 Task: Sort the products in the category "Green Salad" by best match.
Action: Mouse moved to (21, 107)
Screenshot: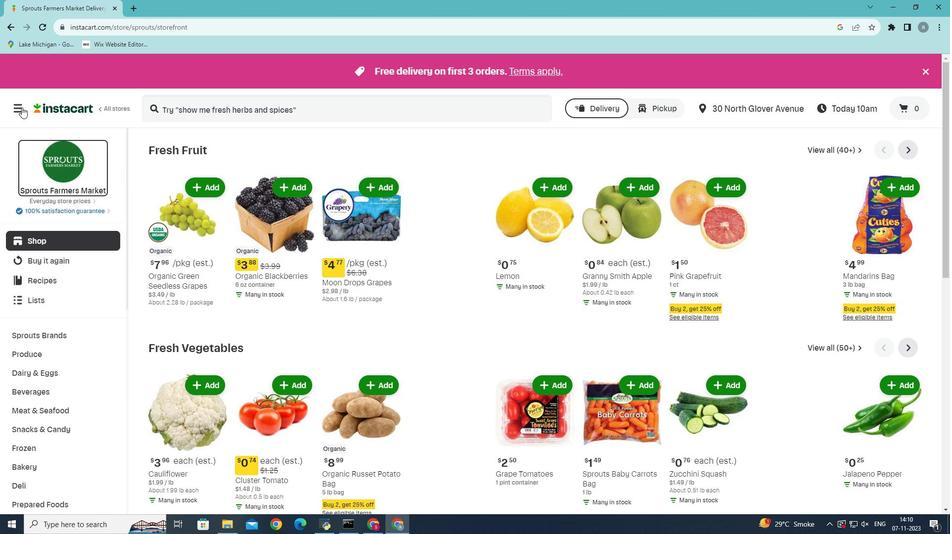 
Action: Mouse pressed left at (21, 107)
Screenshot: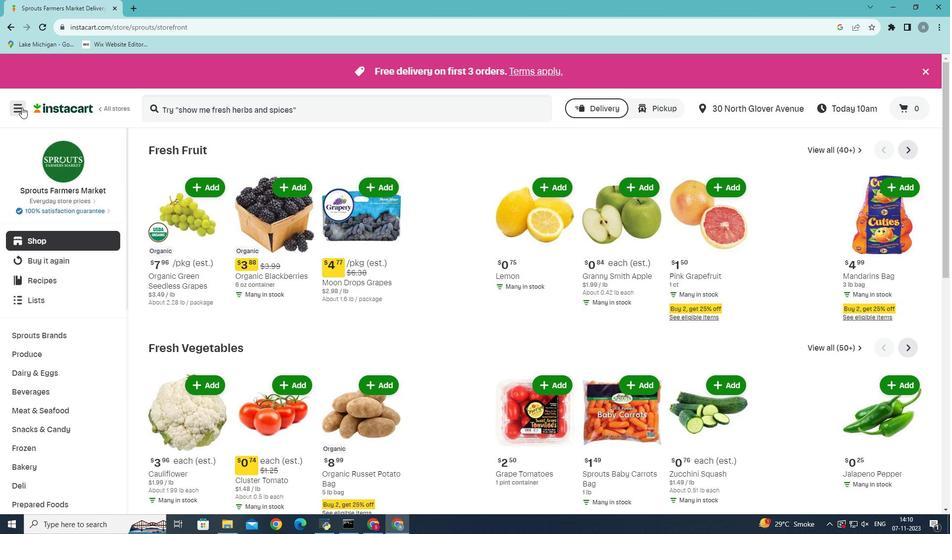 
Action: Mouse moved to (72, 277)
Screenshot: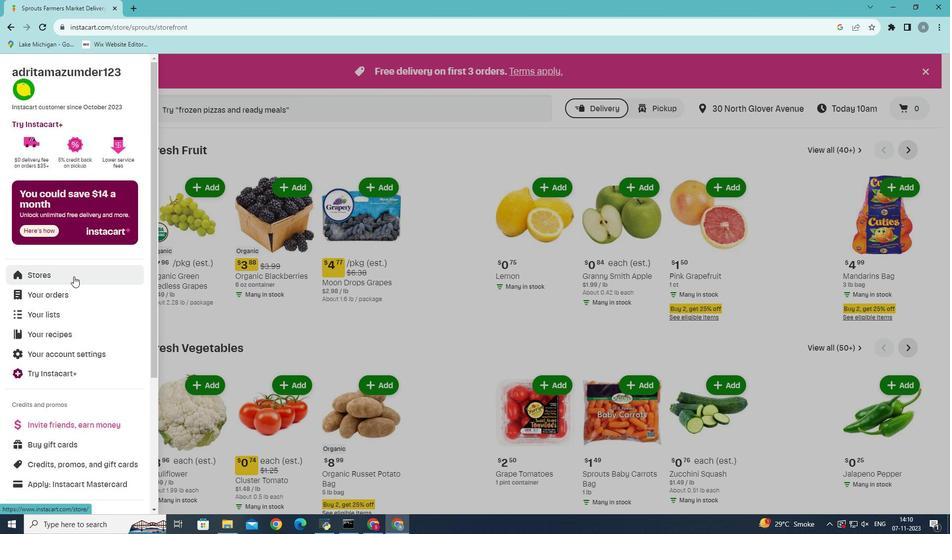 
Action: Mouse pressed left at (72, 277)
Screenshot: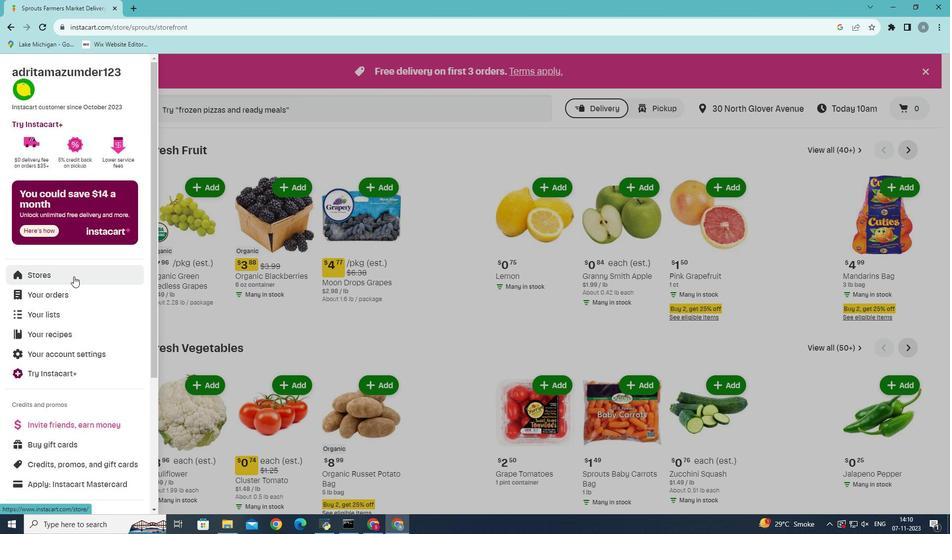 
Action: Mouse moved to (236, 111)
Screenshot: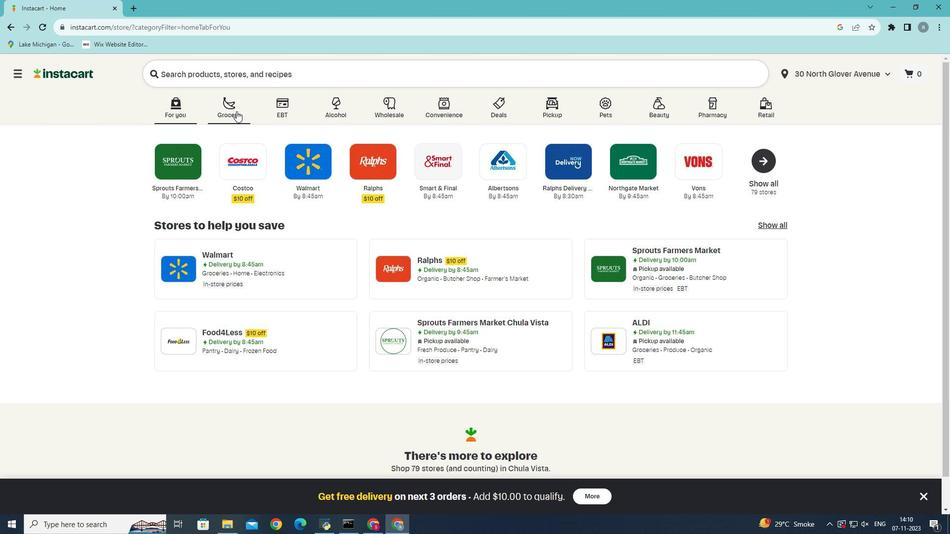 
Action: Mouse pressed left at (236, 111)
Screenshot: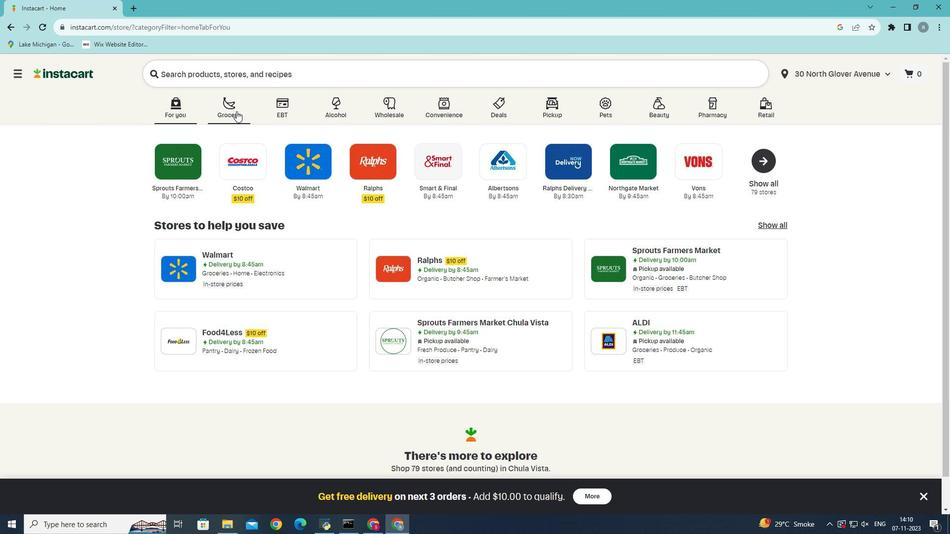 
Action: Mouse moved to (220, 292)
Screenshot: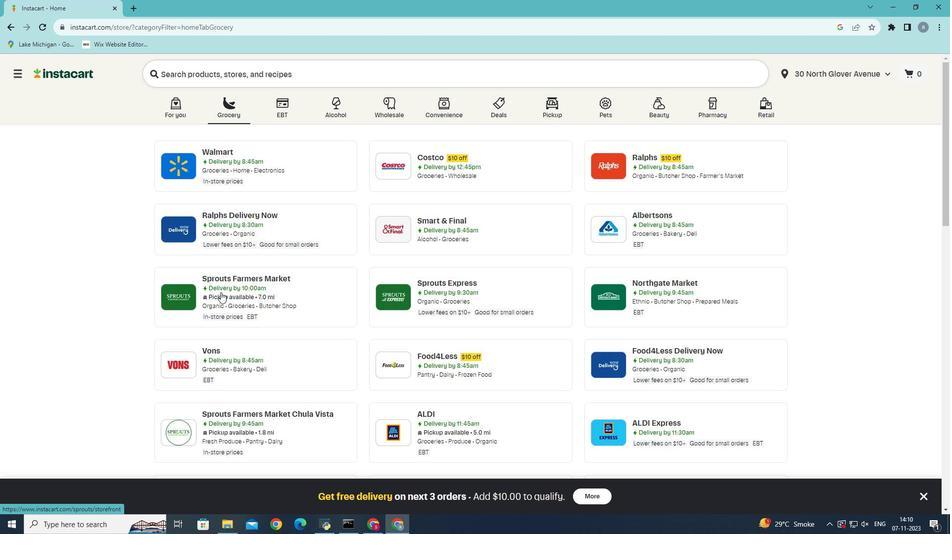 
Action: Mouse pressed left at (220, 292)
Screenshot: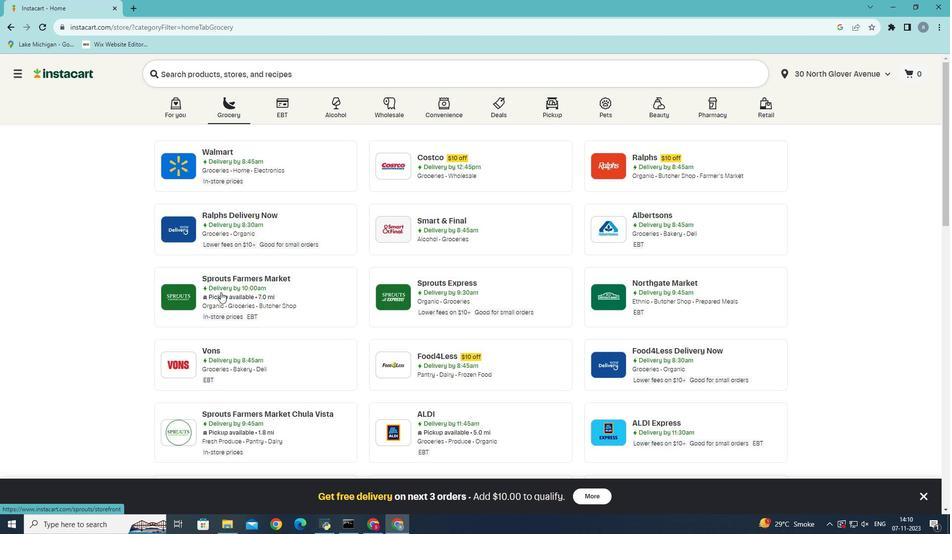 
Action: Mouse moved to (58, 385)
Screenshot: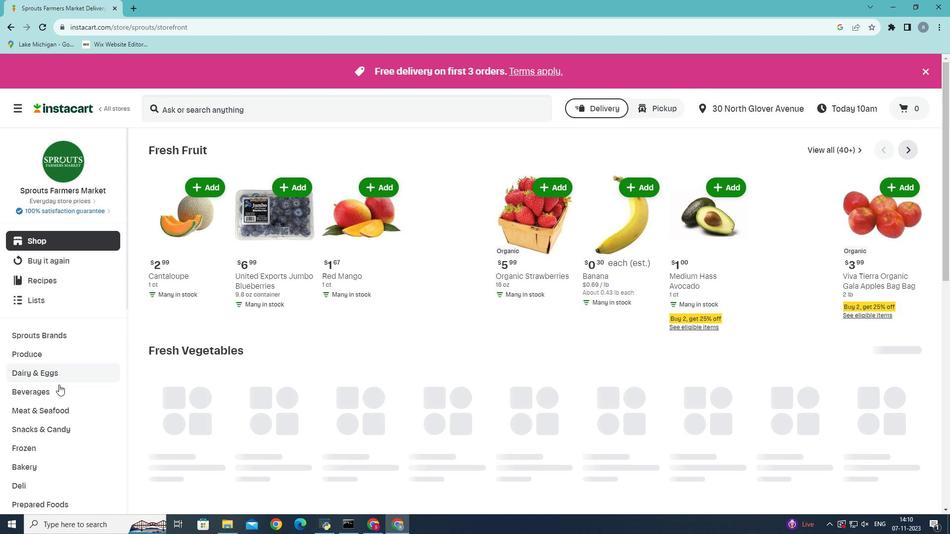 
Action: Mouse scrolled (58, 384) with delta (0, 0)
Screenshot: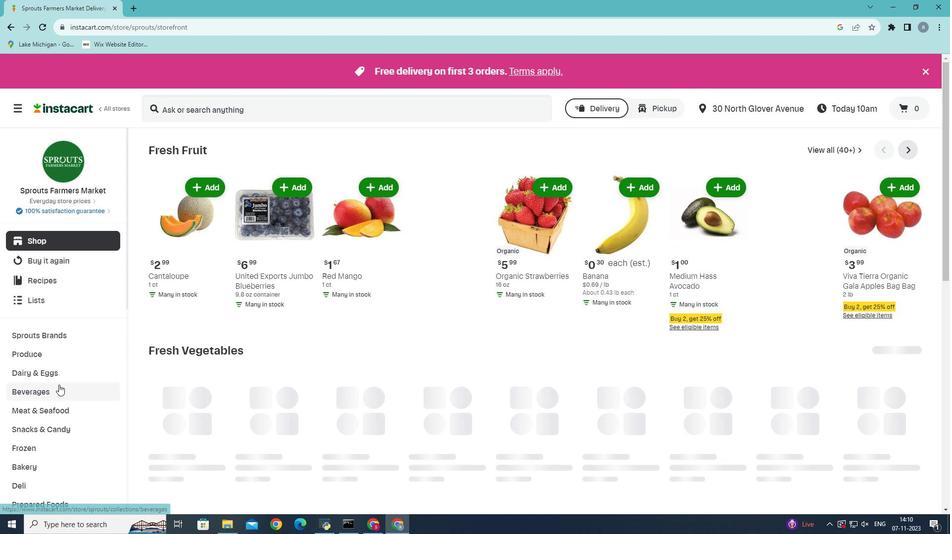 
Action: Mouse scrolled (58, 384) with delta (0, 0)
Screenshot: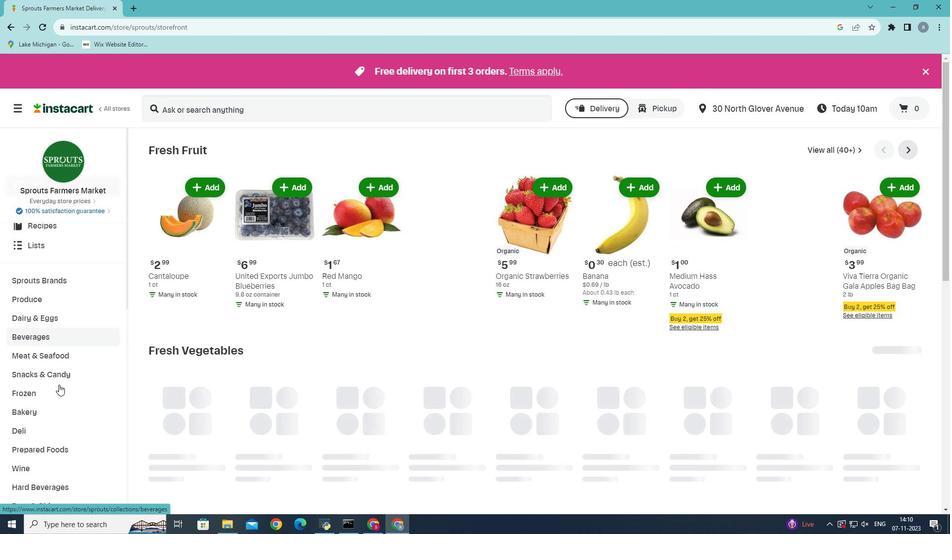 
Action: Mouse moved to (43, 407)
Screenshot: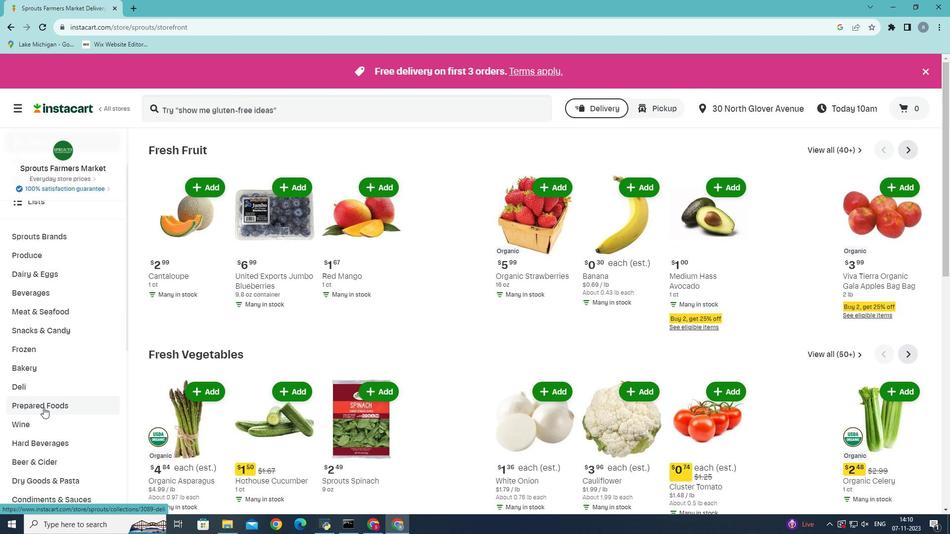 
Action: Mouse pressed left at (43, 407)
Screenshot: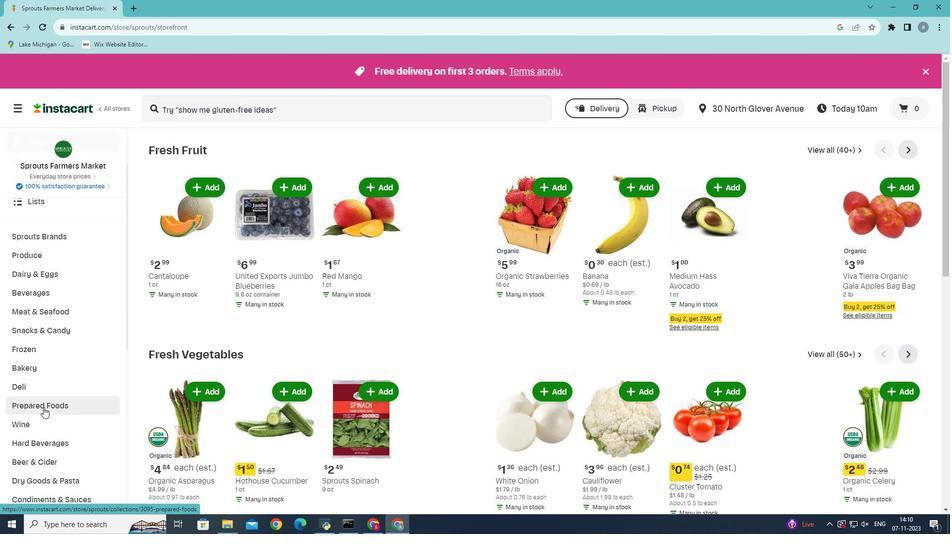 
Action: Mouse moved to (546, 171)
Screenshot: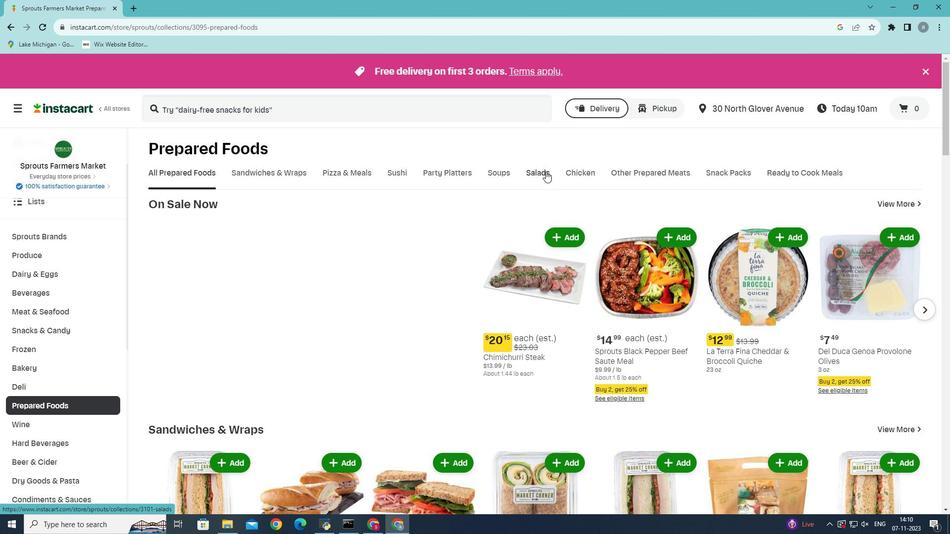 
Action: Mouse pressed left at (546, 171)
Screenshot: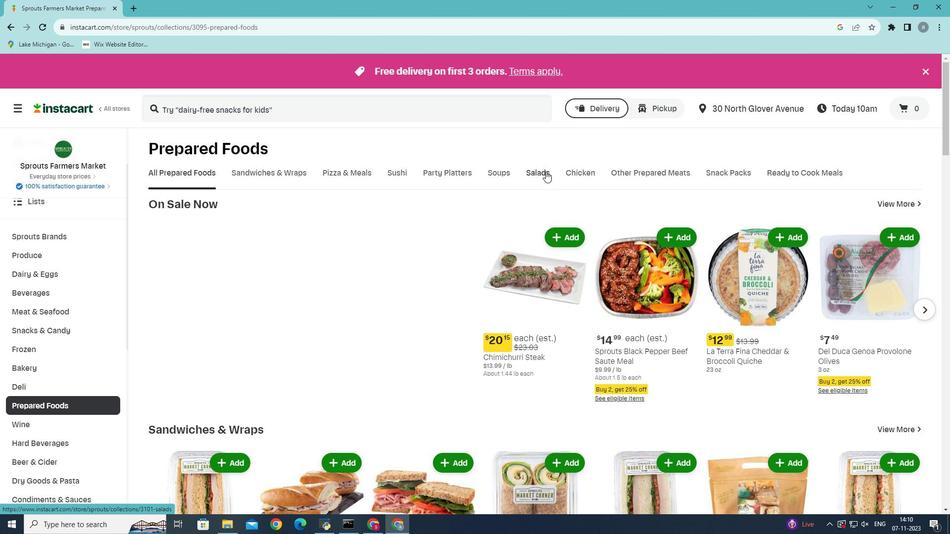 
Action: Mouse moved to (391, 223)
Screenshot: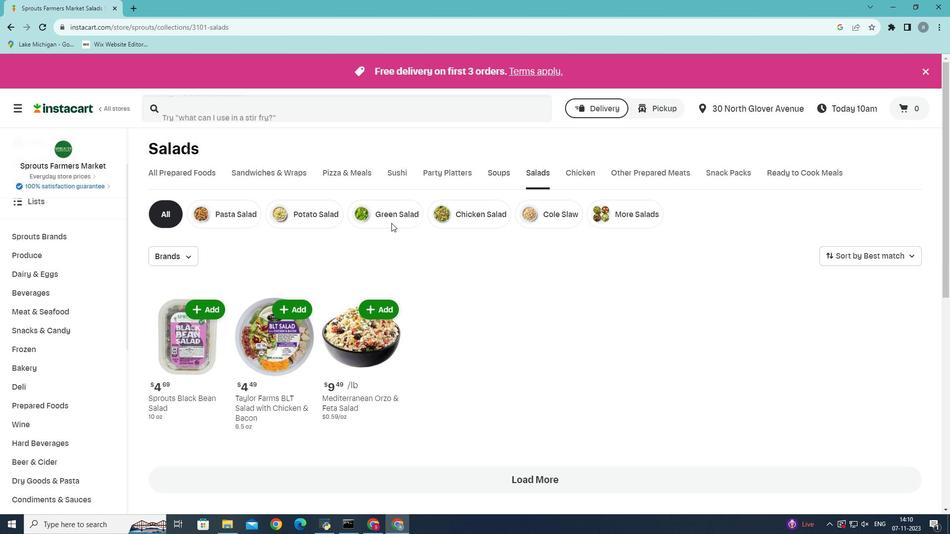 
Action: Mouse pressed left at (391, 223)
Screenshot: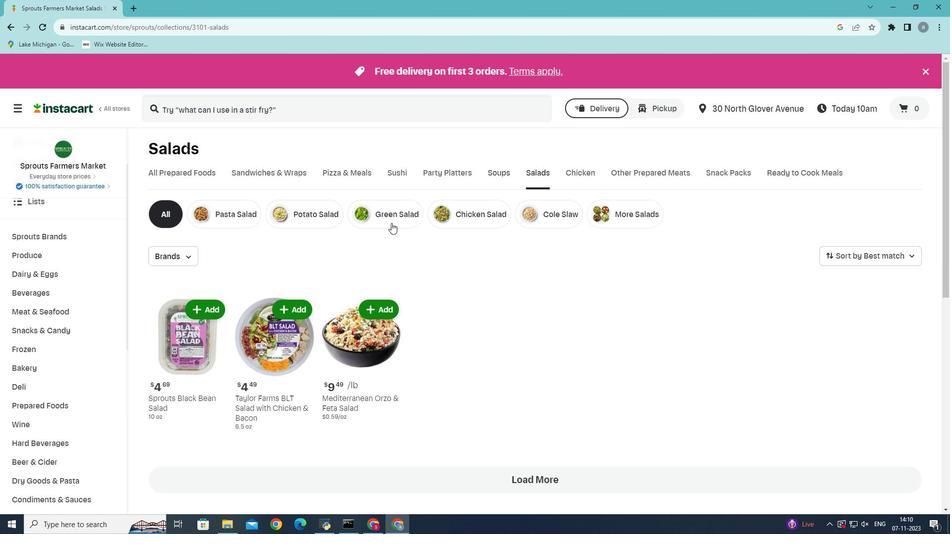 
Action: Mouse moved to (912, 259)
Screenshot: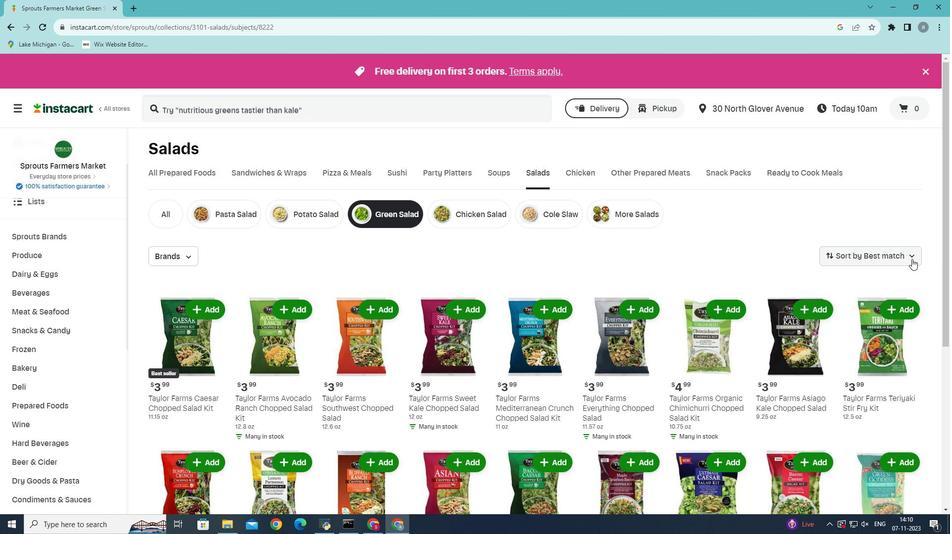 
Action: Mouse pressed left at (912, 259)
Screenshot: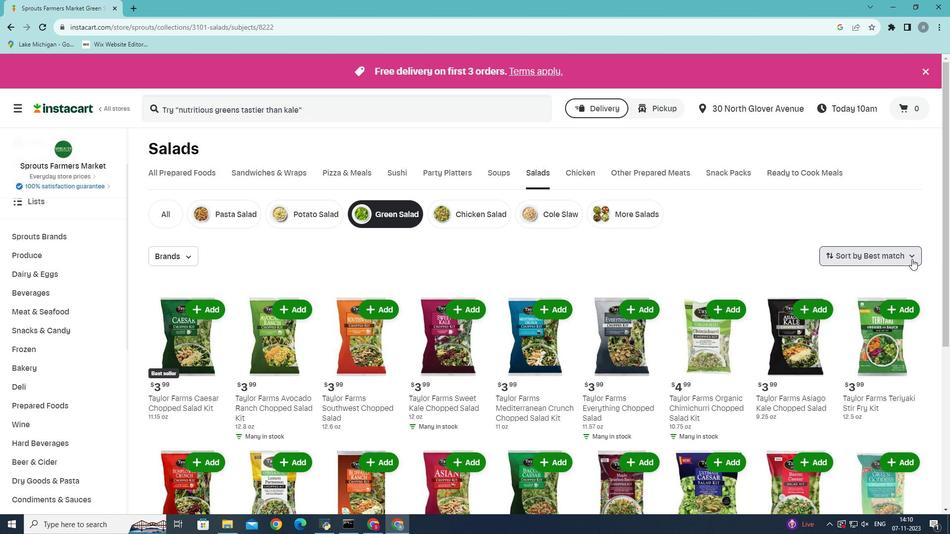 
Action: Mouse moved to (845, 282)
Screenshot: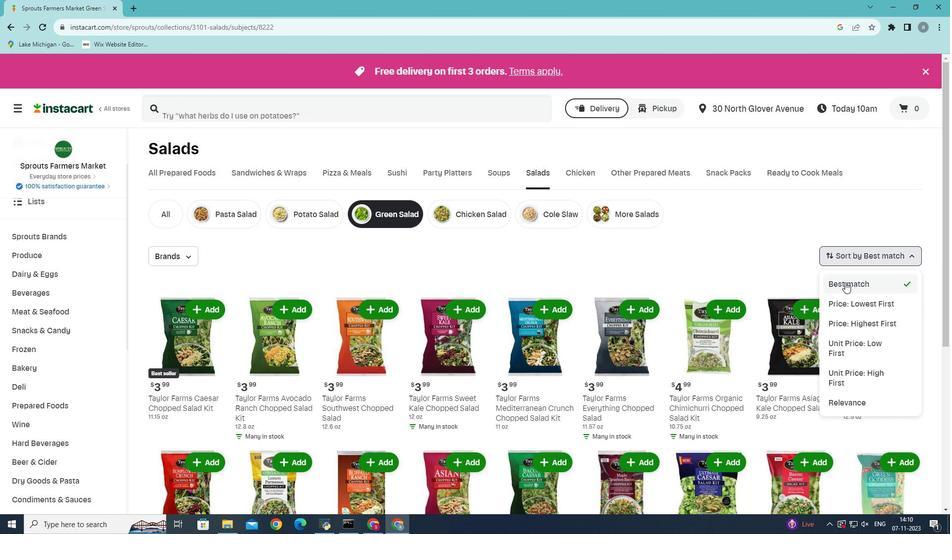
Action: Mouse pressed left at (845, 282)
Screenshot: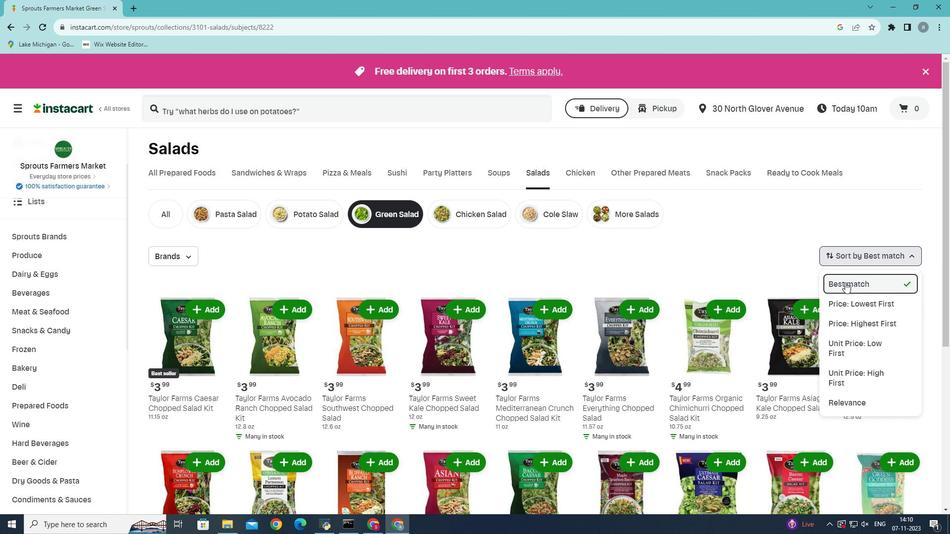 
Action: Mouse moved to (295, 188)
Screenshot: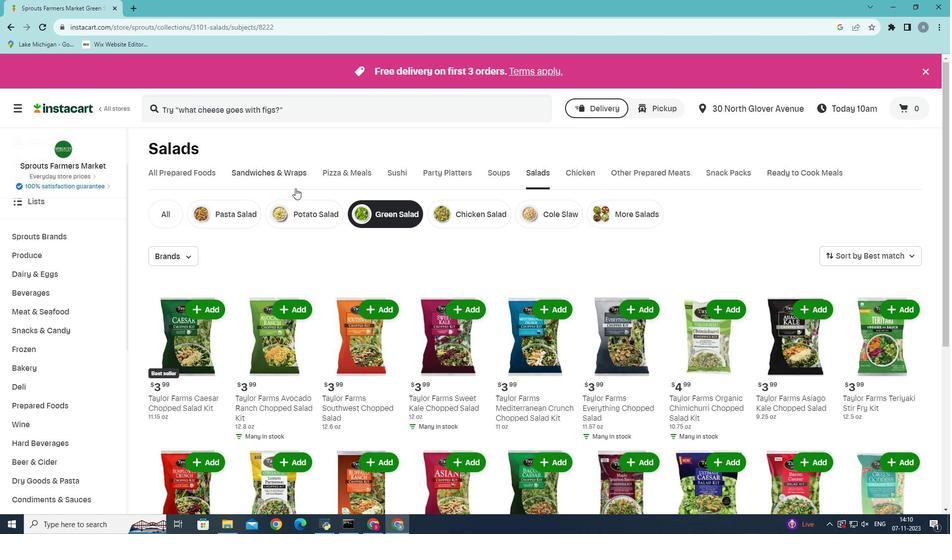 
